 Task: Sort the products in the category "More Deli Meats" by price (lowest first).
Action: Mouse moved to (663, 234)
Screenshot: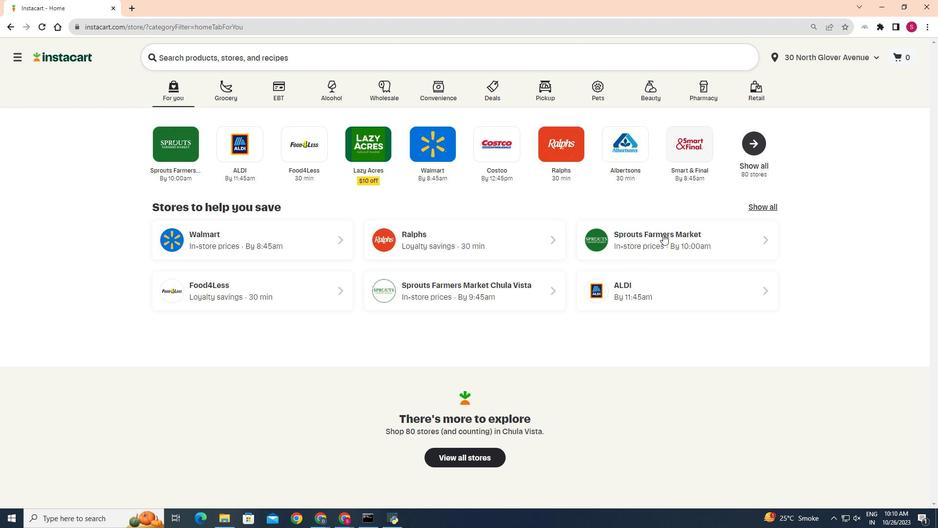 
Action: Mouse pressed left at (663, 234)
Screenshot: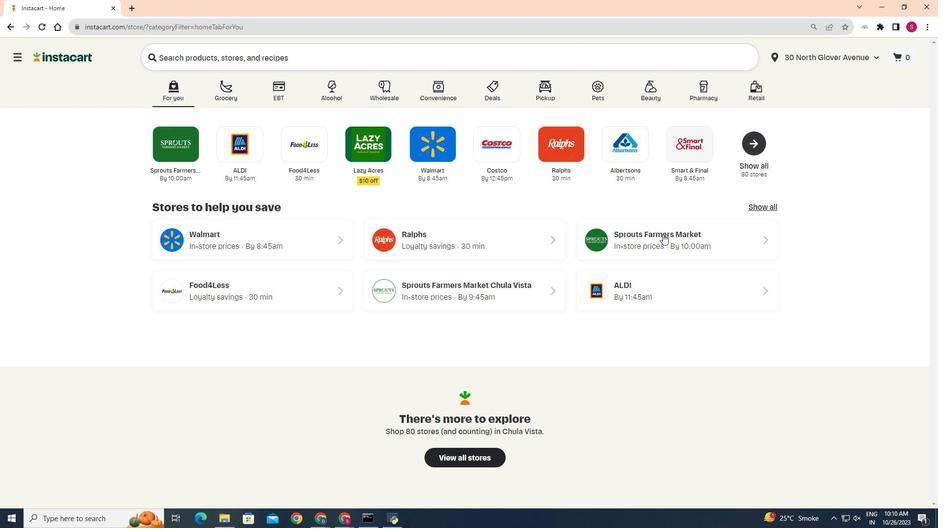 
Action: Mouse moved to (43, 413)
Screenshot: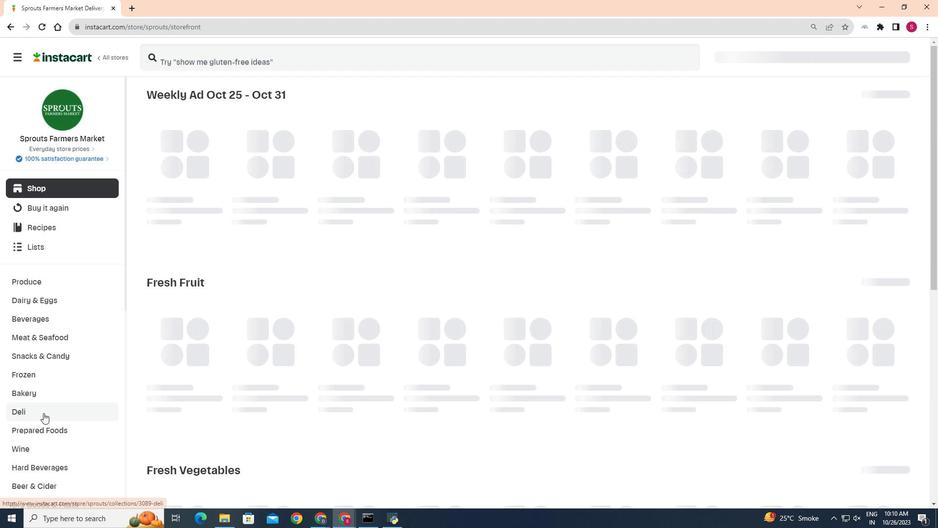 
Action: Mouse pressed left at (43, 413)
Screenshot: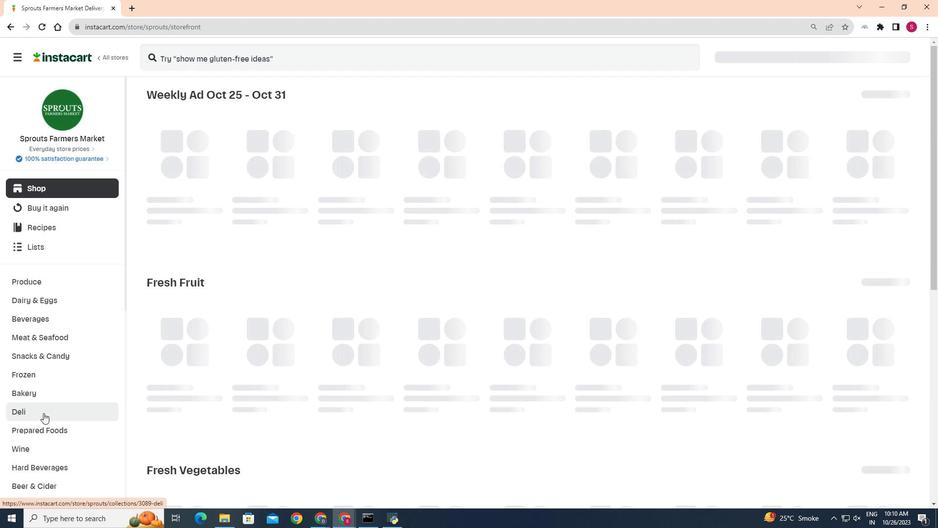 
Action: Mouse moved to (203, 124)
Screenshot: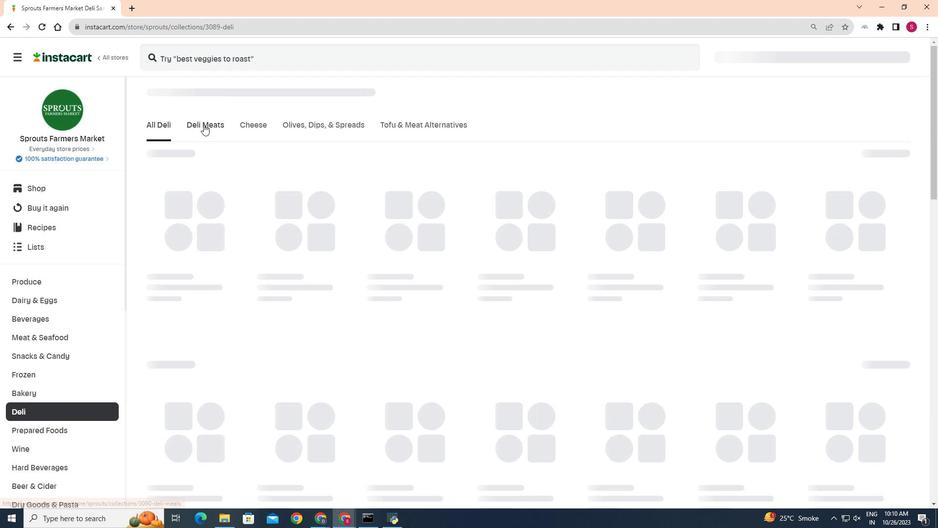 
Action: Mouse pressed left at (203, 124)
Screenshot: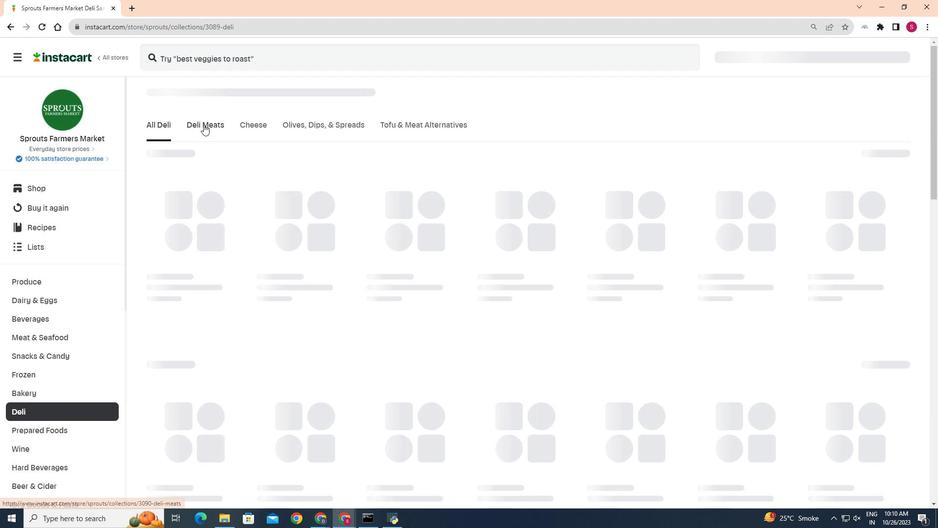 
Action: Mouse moved to (610, 163)
Screenshot: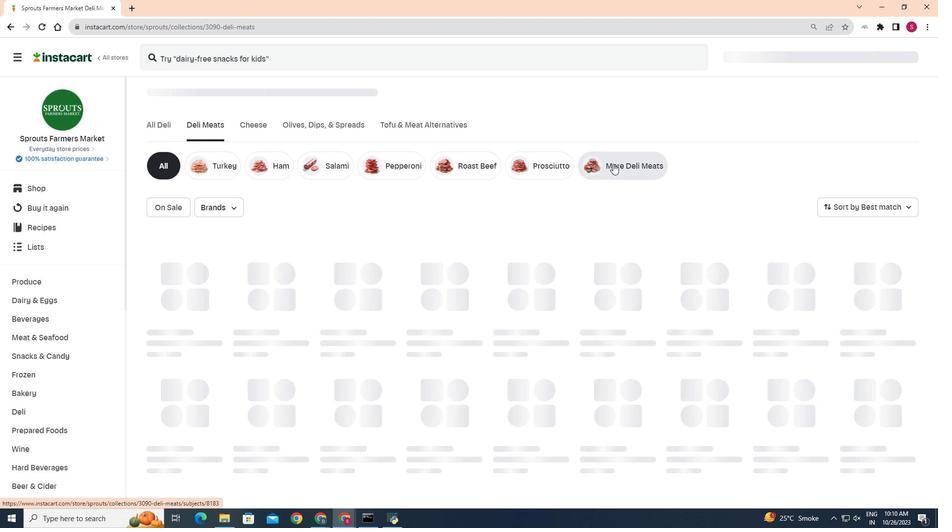 
Action: Mouse pressed left at (610, 163)
Screenshot: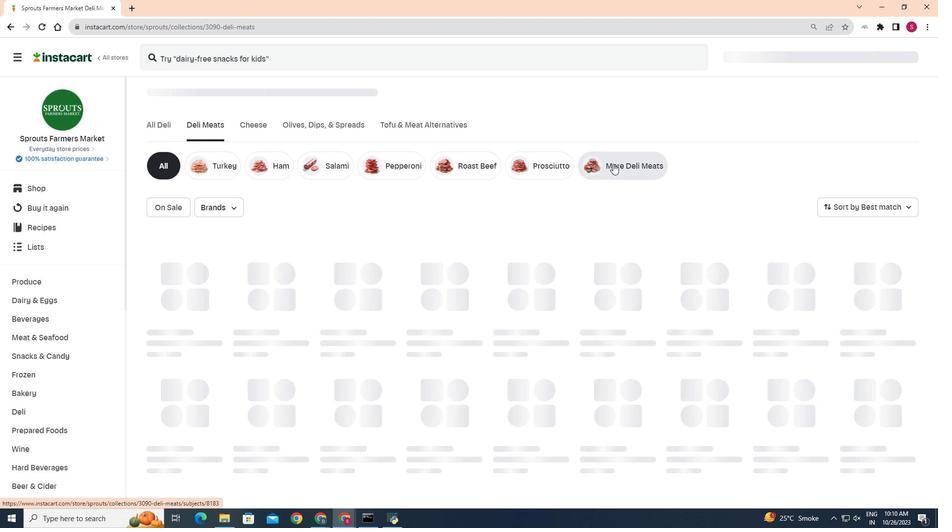 
Action: Mouse moved to (633, 193)
Screenshot: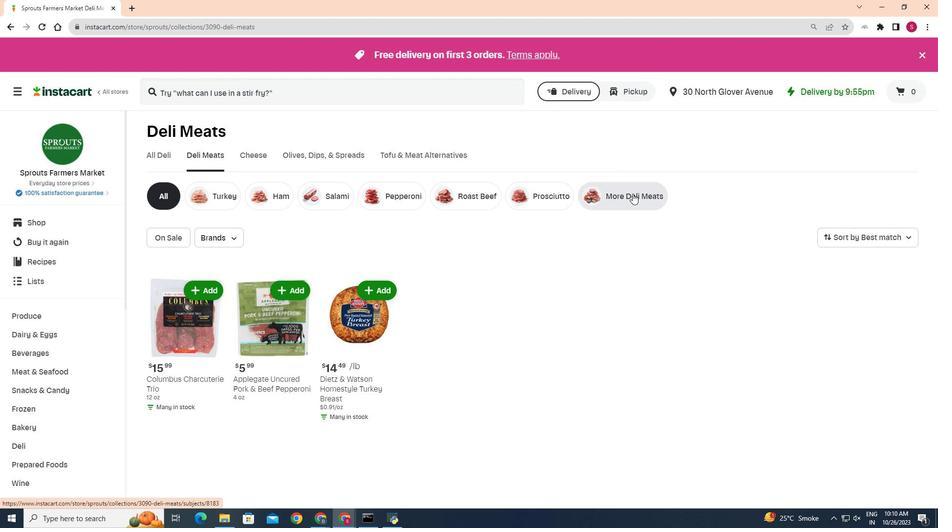 
Action: Mouse pressed left at (633, 193)
Screenshot: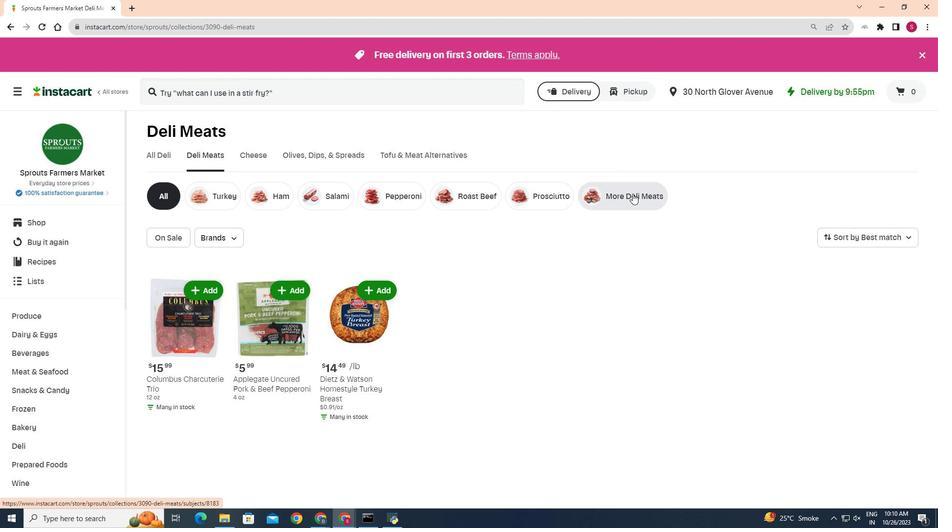 
Action: Mouse moved to (904, 235)
Screenshot: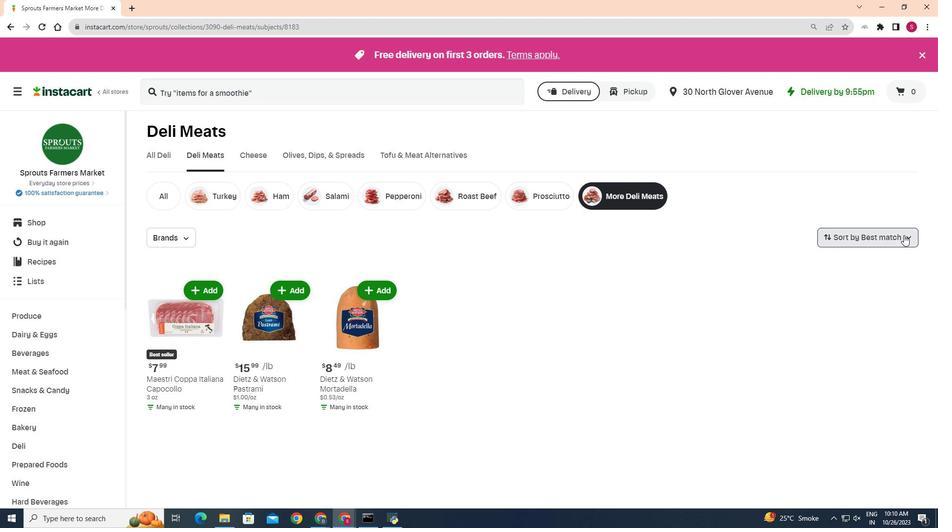 
Action: Mouse pressed left at (904, 235)
Screenshot: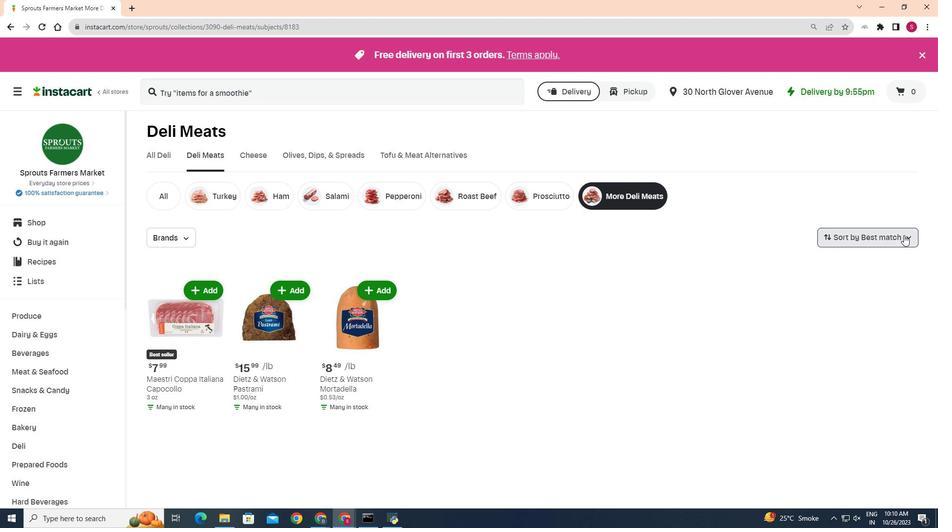 
Action: Mouse moved to (889, 282)
Screenshot: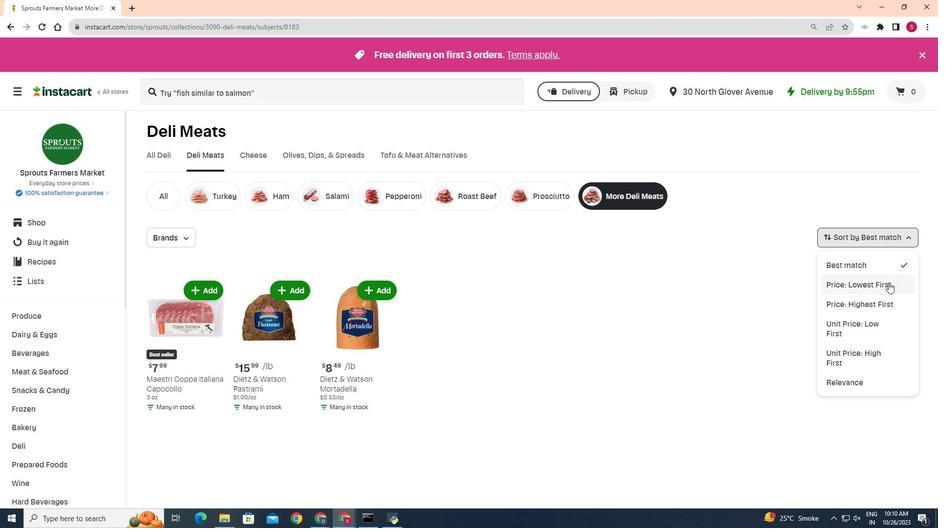 
Action: Mouse pressed left at (889, 282)
Screenshot: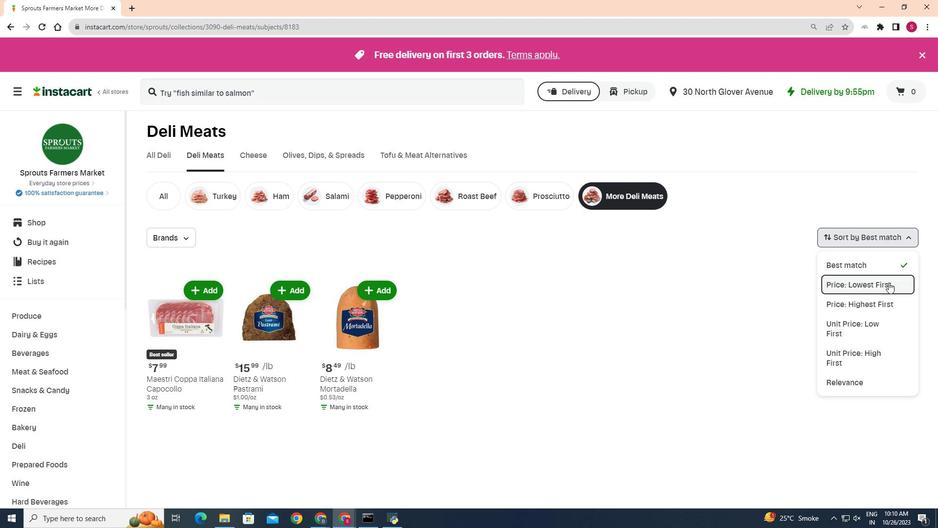 
Action: Mouse moved to (769, 294)
Screenshot: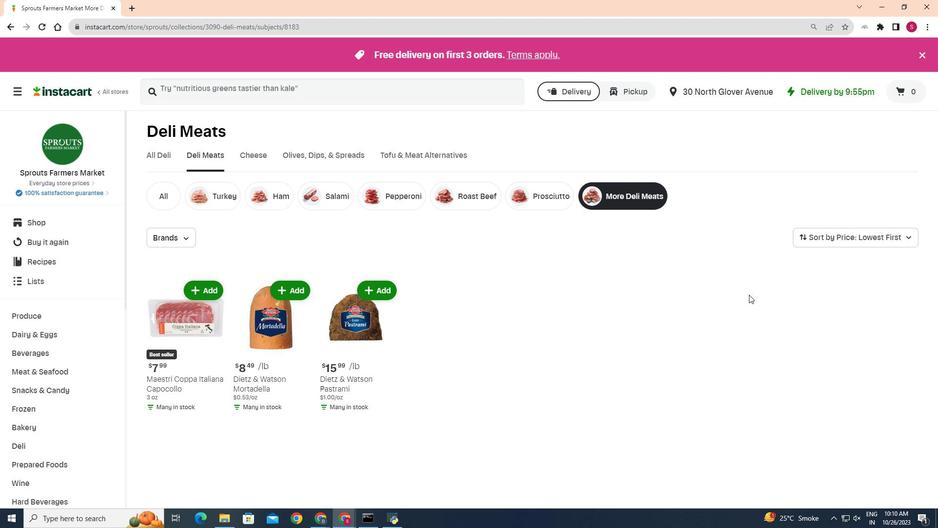 
